 Task: Select a due date automation when advanced on, 2 days before a card is due add fields with custom field "Resume" set to a date in this month at 11:00 AM.
Action: Mouse moved to (1058, 75)
Screenshot: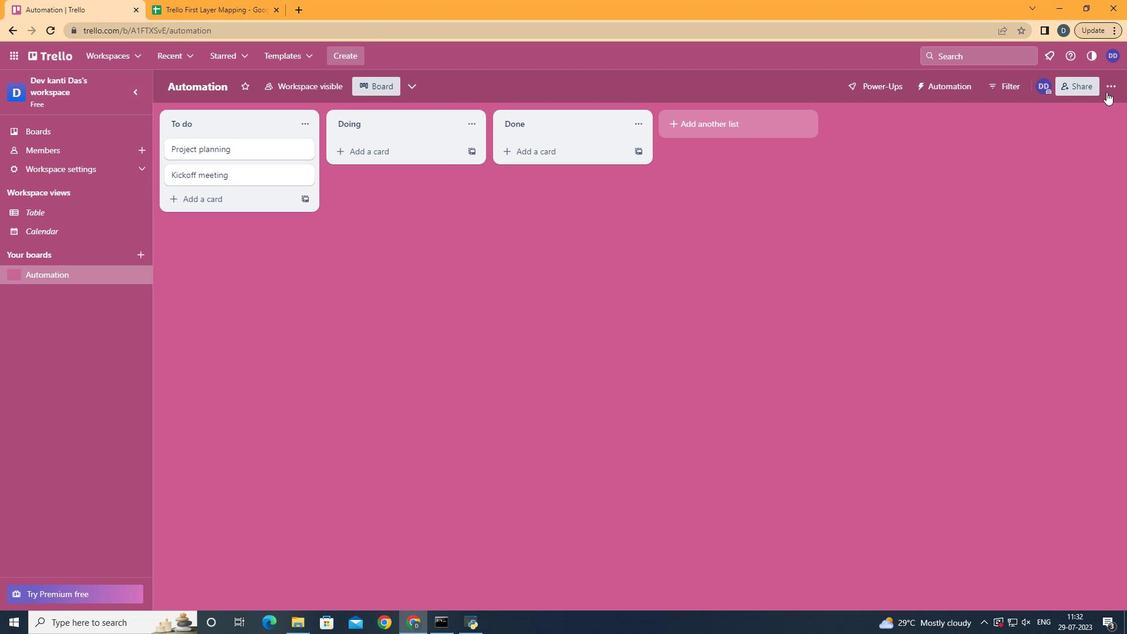 
Action: Mouse pressed left at (1058, 75)
Screenshot: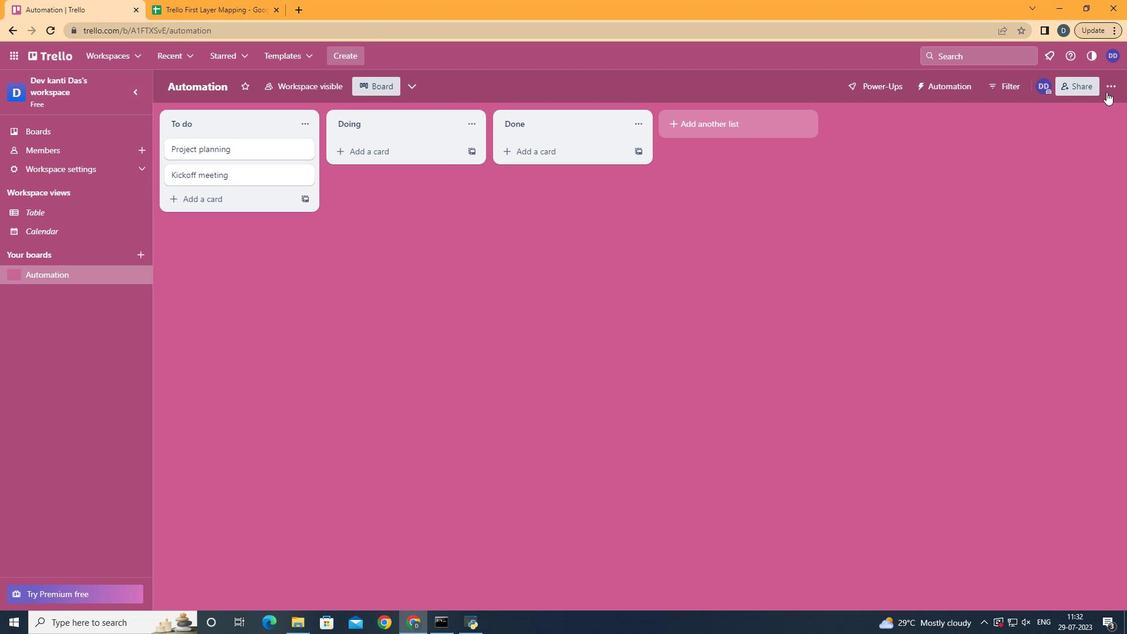 
Action: Mouse moved to (978, 235)
Screenshot: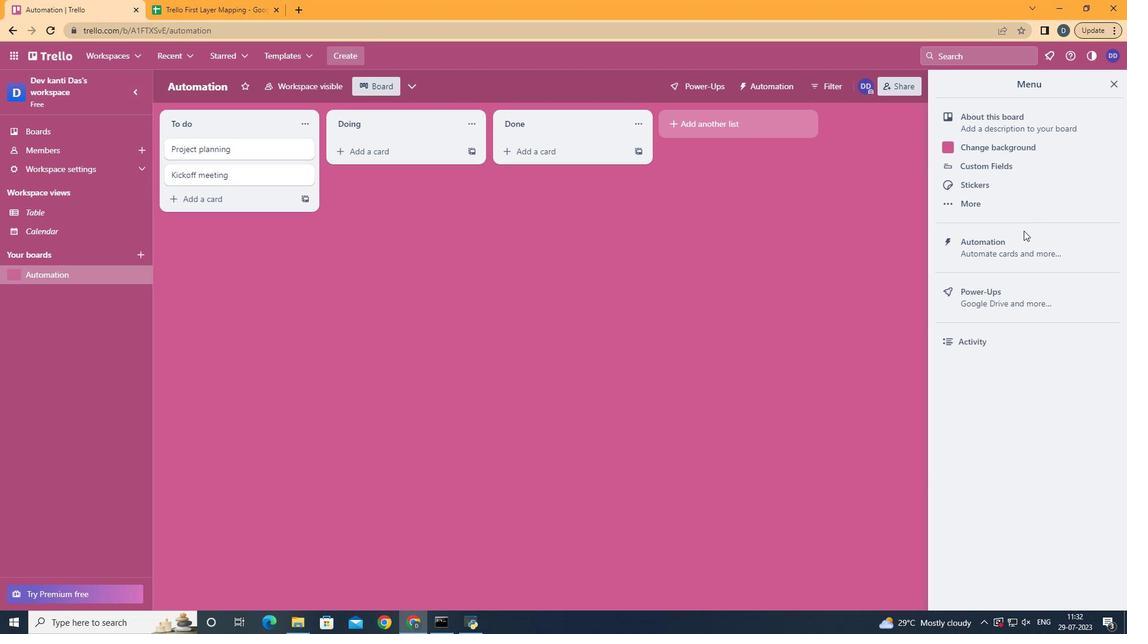 
Action: Mouse pressed left at (978, 235)
Screenshot: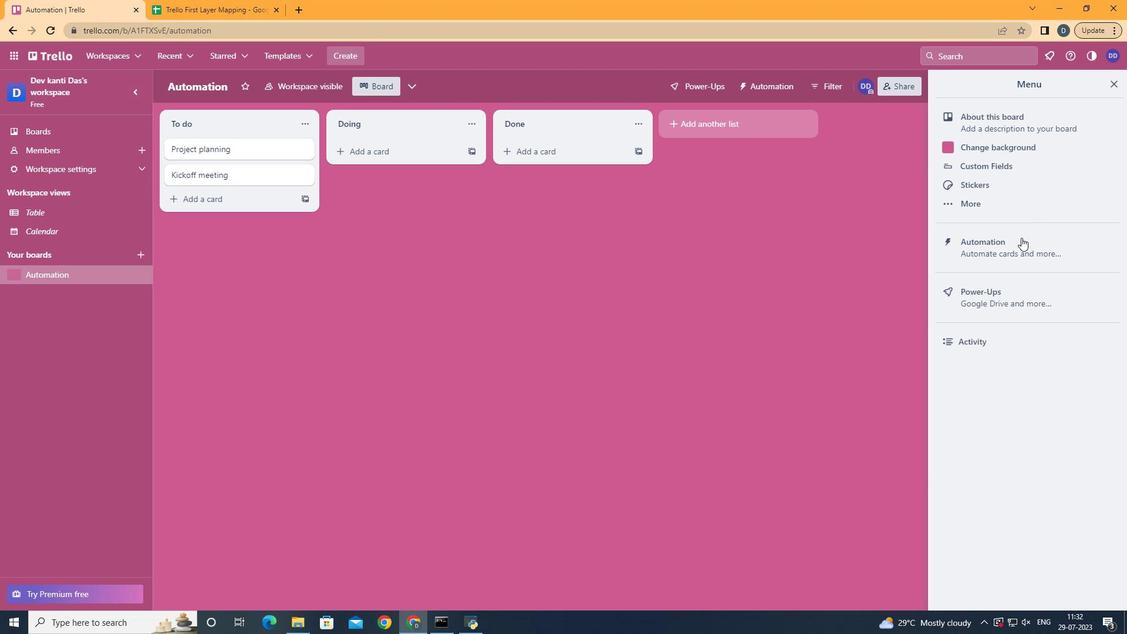 
Action: Mouse moved to (263, 224)
Screenshot: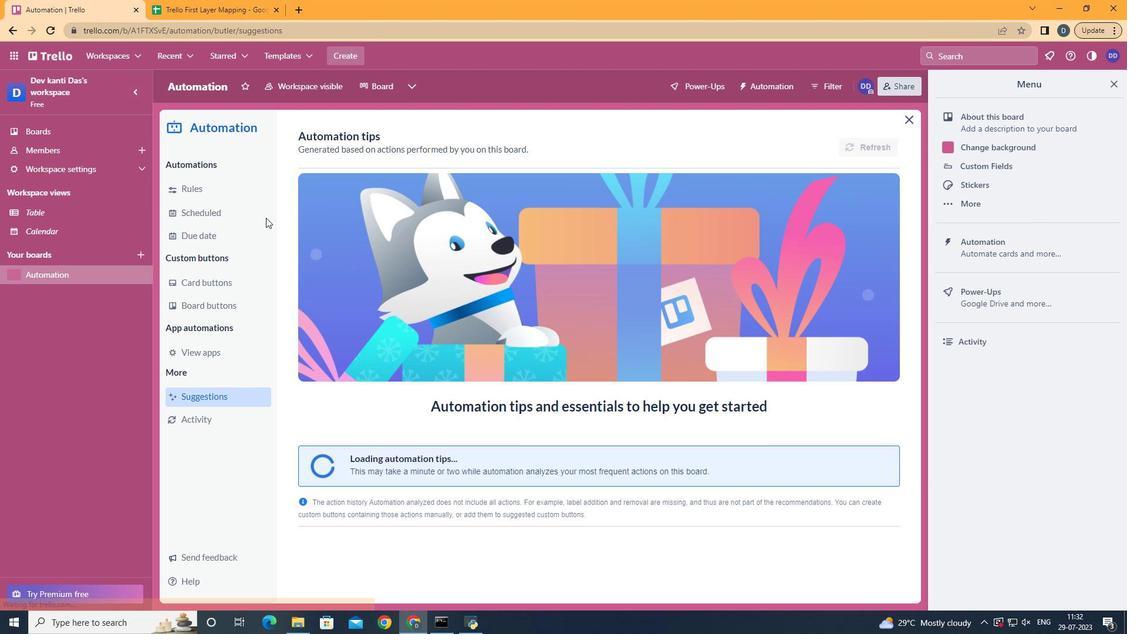 
Action: Mouse pressed left at (263, 224)
Screenshot: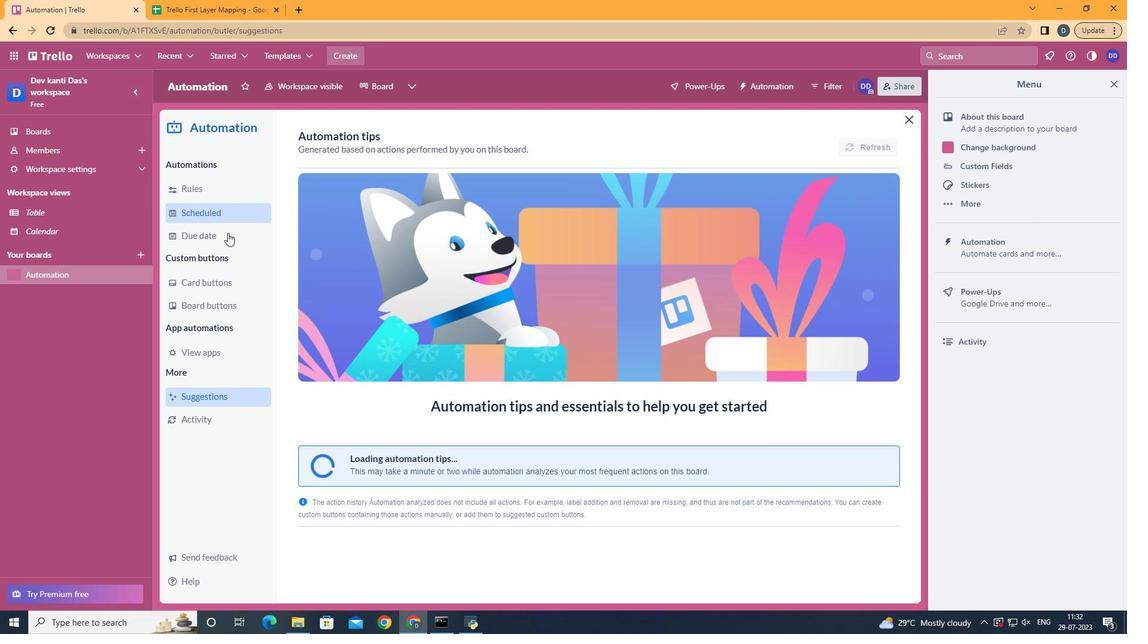 
Action: Mouse moved to (815, 133)
Screenshot: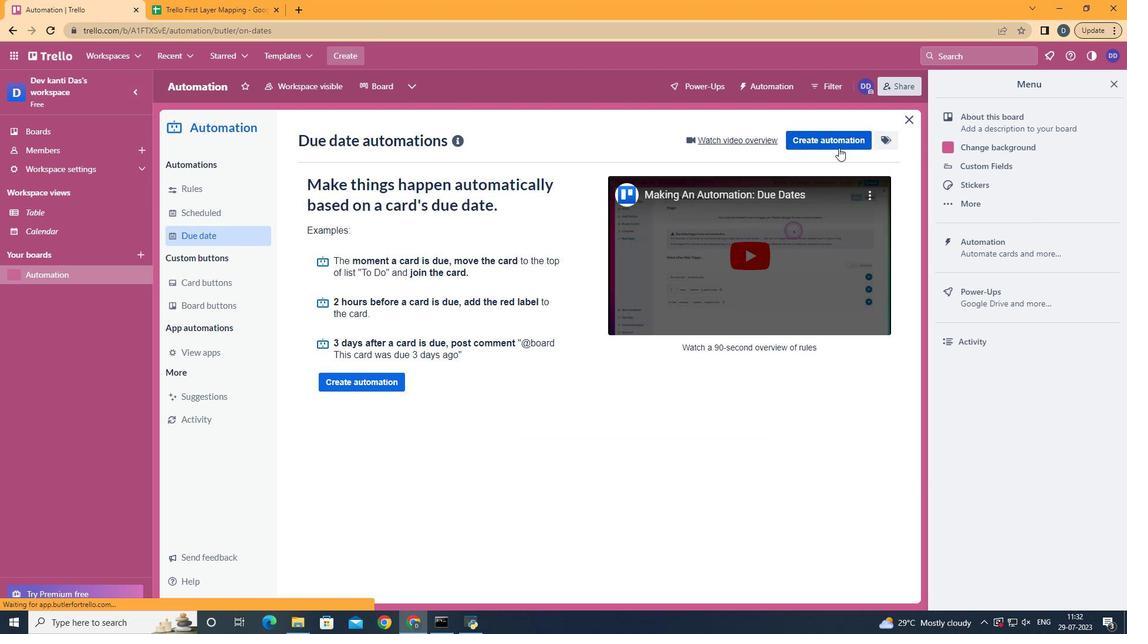 
Action: Mouse pressed left at (815, 133)
Screenshot: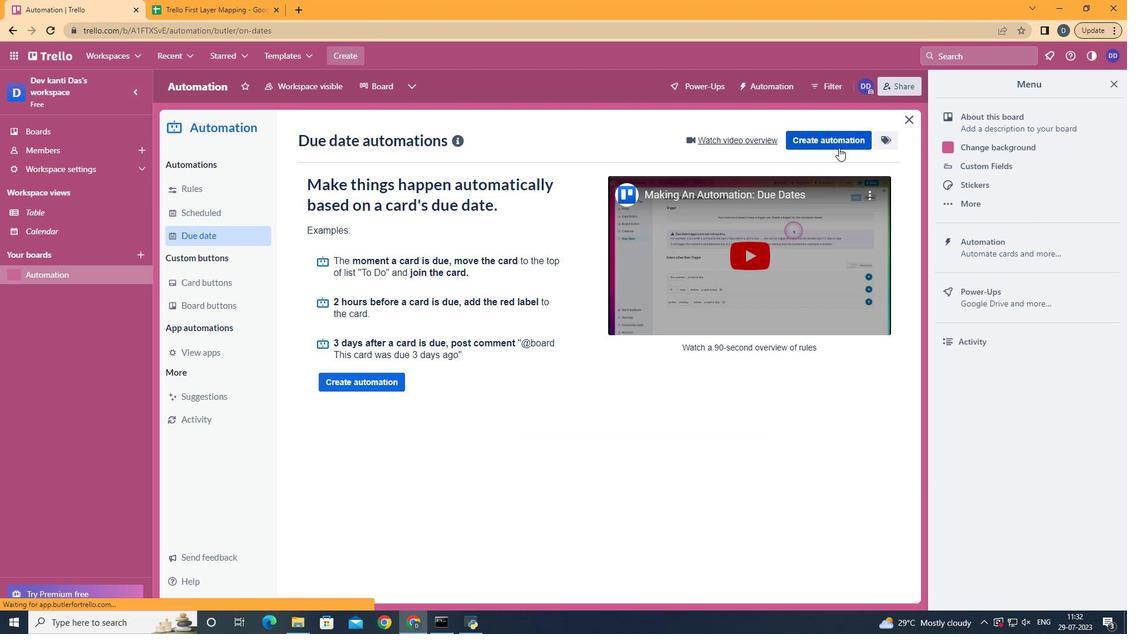 
Action: Mouse moved to (537, 234)
Screenshot: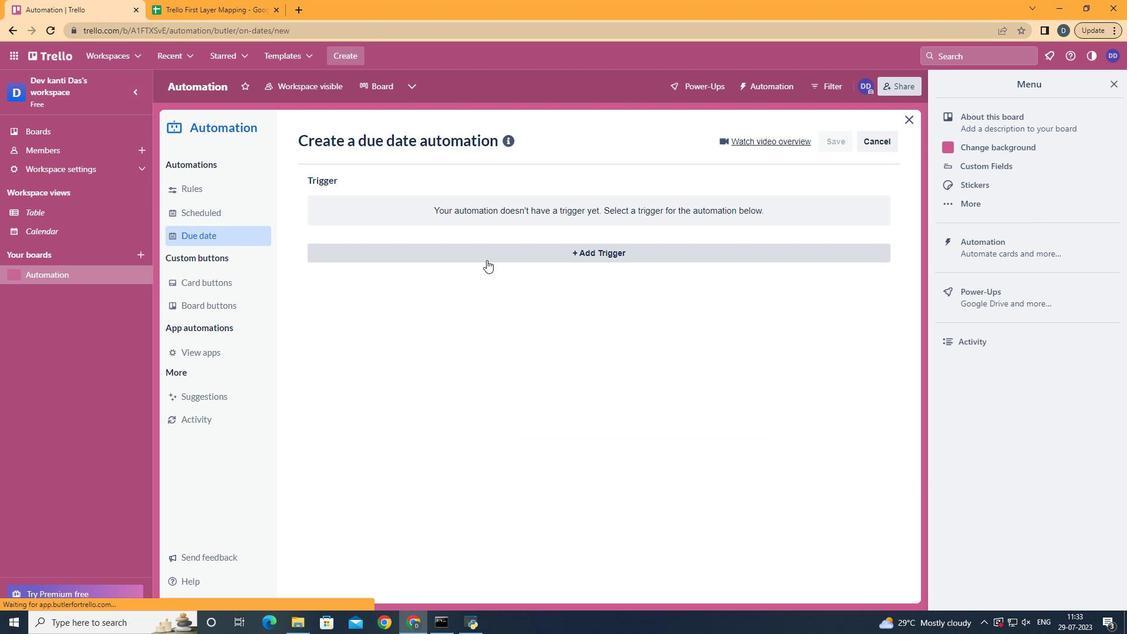 
Action: Mouse pressed left at (537, 234)
Screenshot: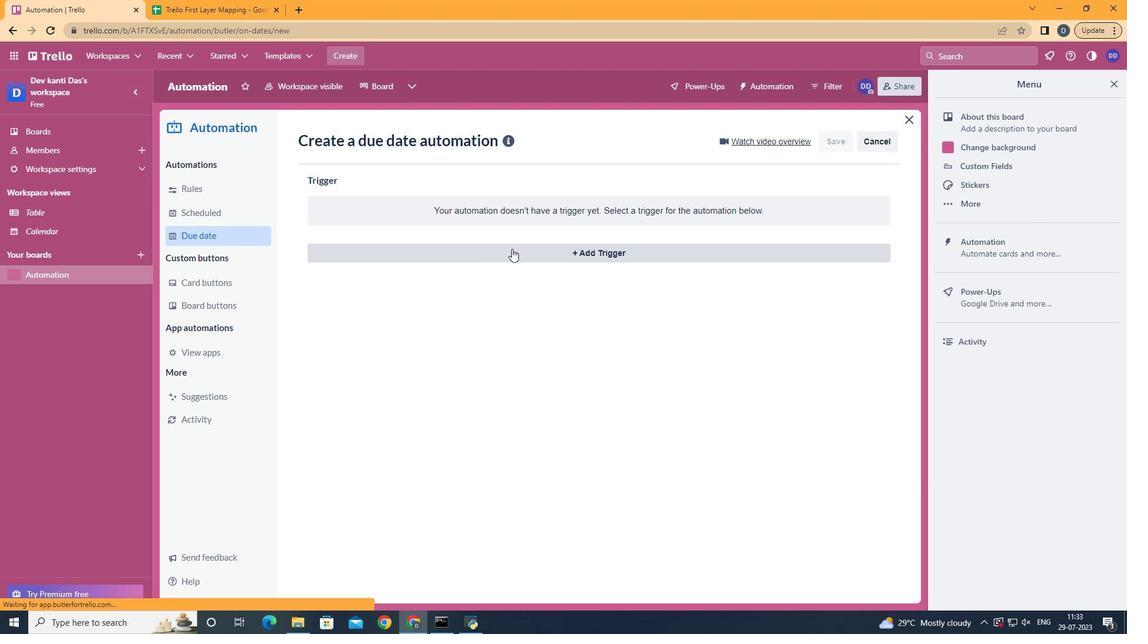 
Action: Mouse moved to (545, 242)
Screenshot: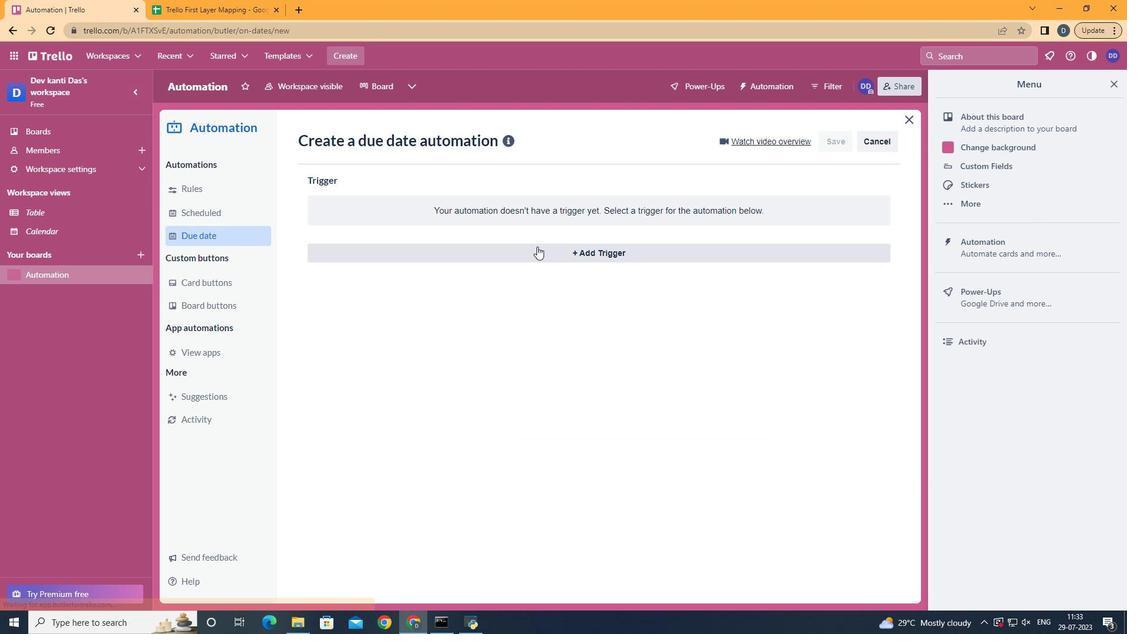 
Action: Mouse pressed left at (545, 242)
Screenshot: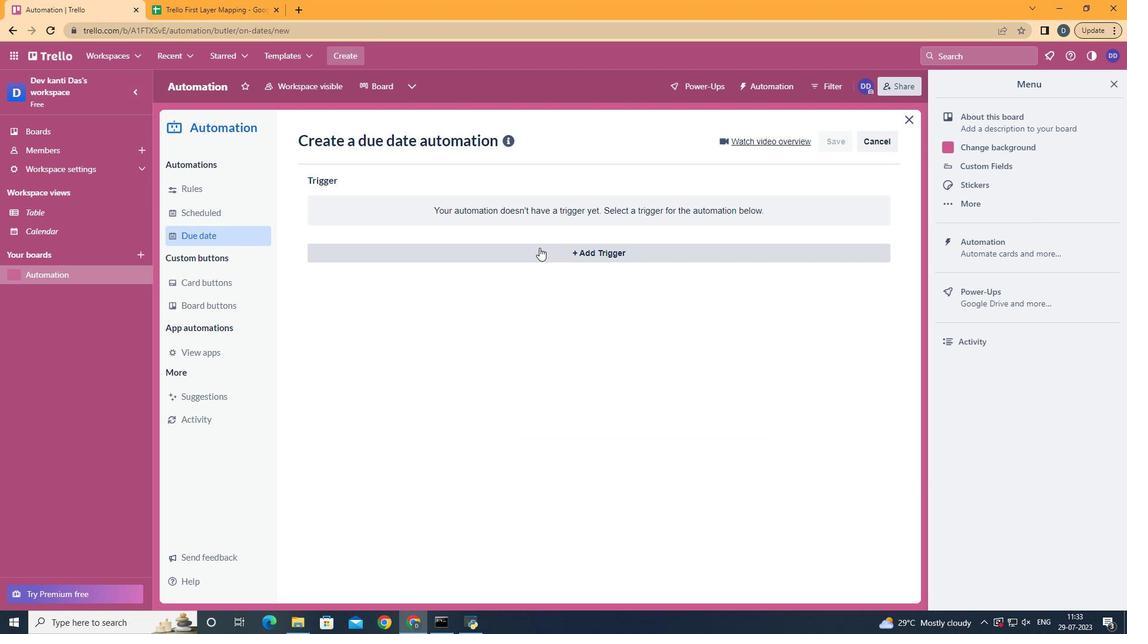 
Action: Mouse moved to (481, 433)
Screenshot: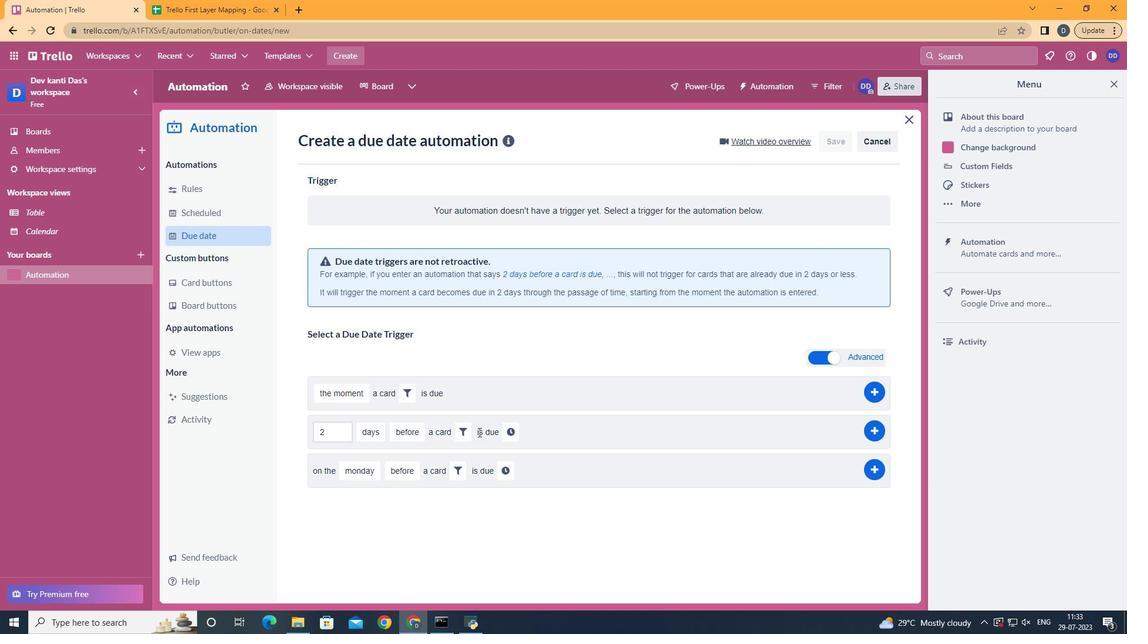 
Action: Mouse pressed left at (481, 433)
Screenshot: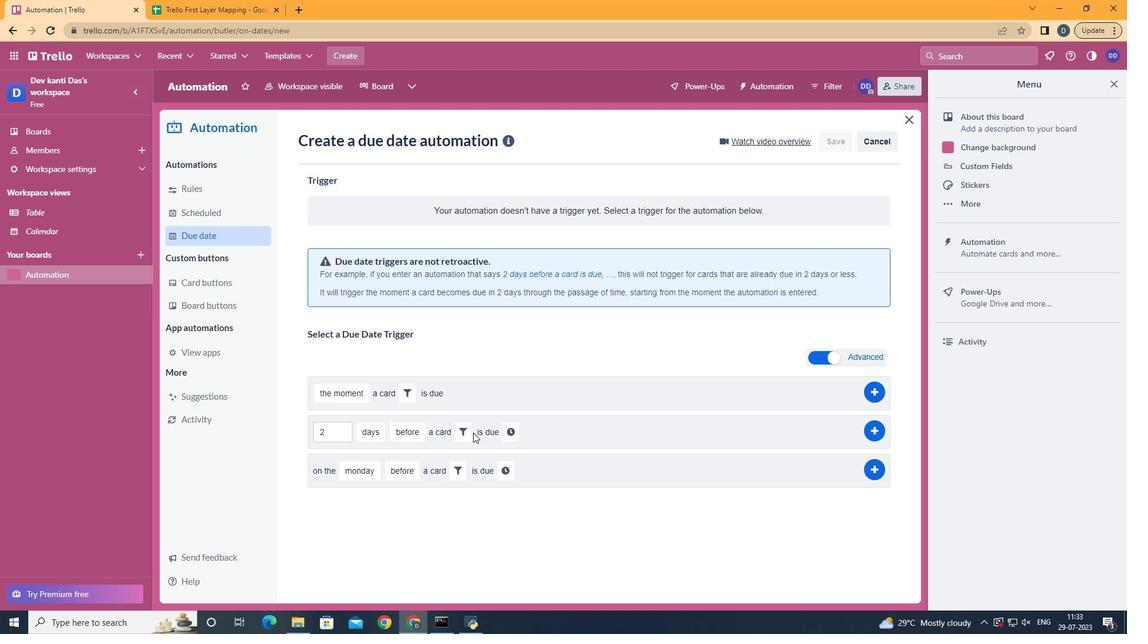 
Action: Mouse moved to (638, 468)
Screenshot: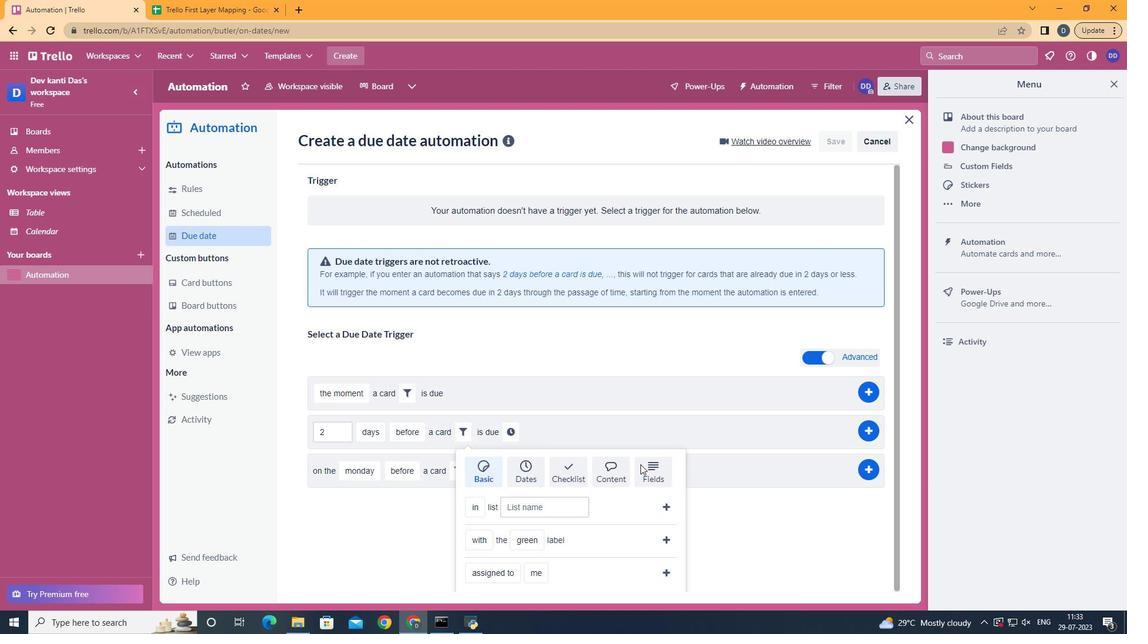 
Action: Mouse pressed left at (638, 468)
Screenshot: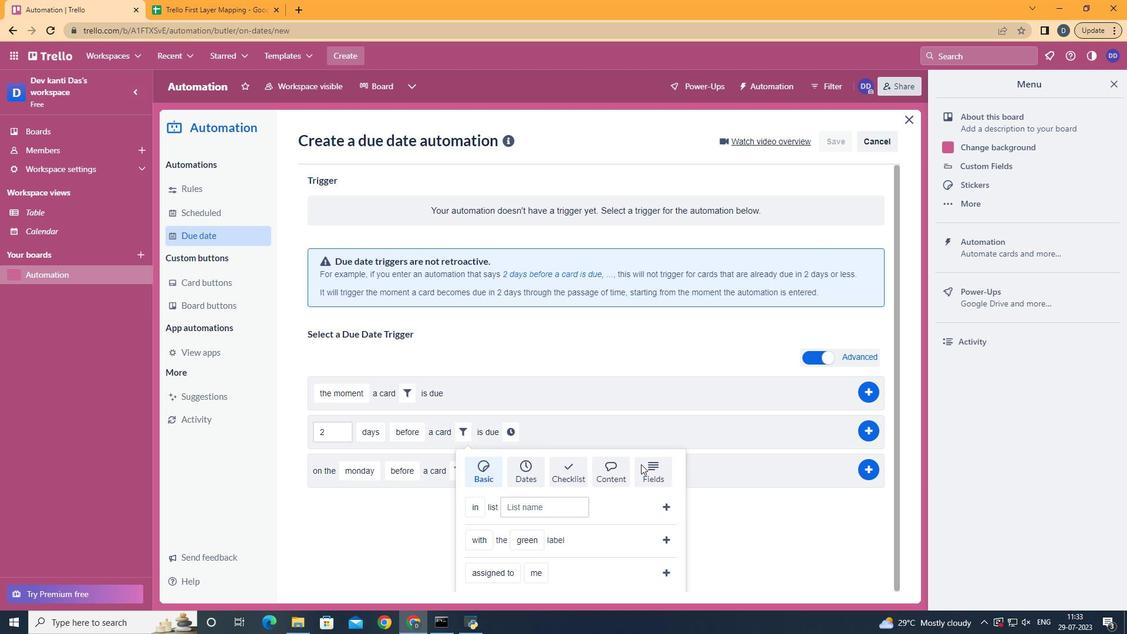 
Action: Mouse moved to (638, 468)
Screenshot: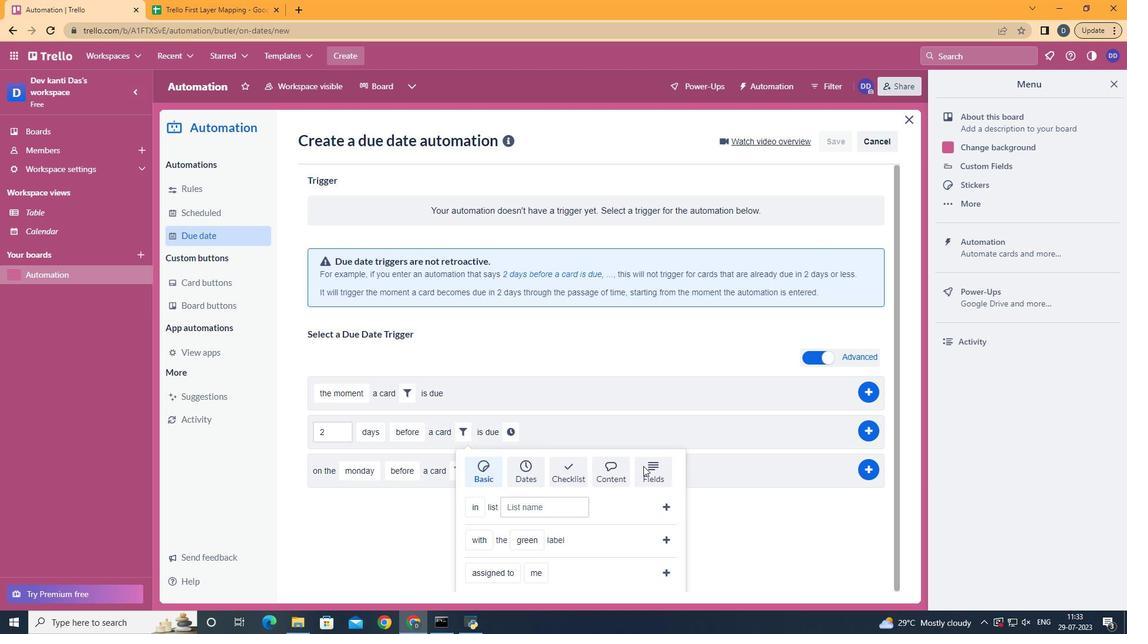 
Action: Mouse scrolled (638, 467) with delta (0, 0)
Screenshot: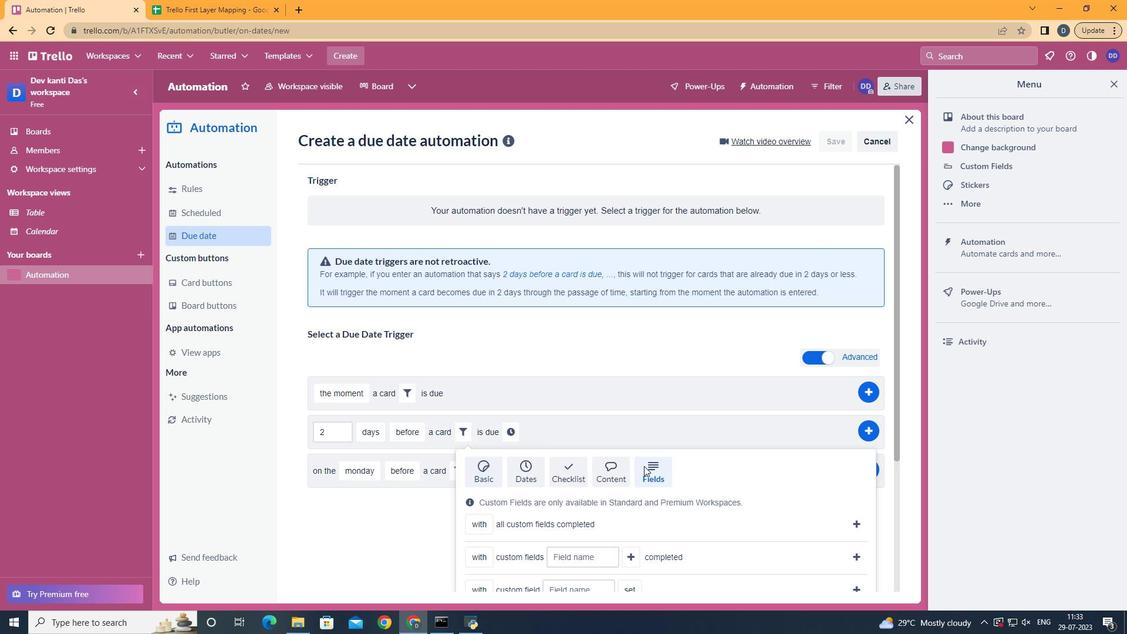 
Action: Mouse scrolled (638, 467) with delta (0, 0)
Screenshot: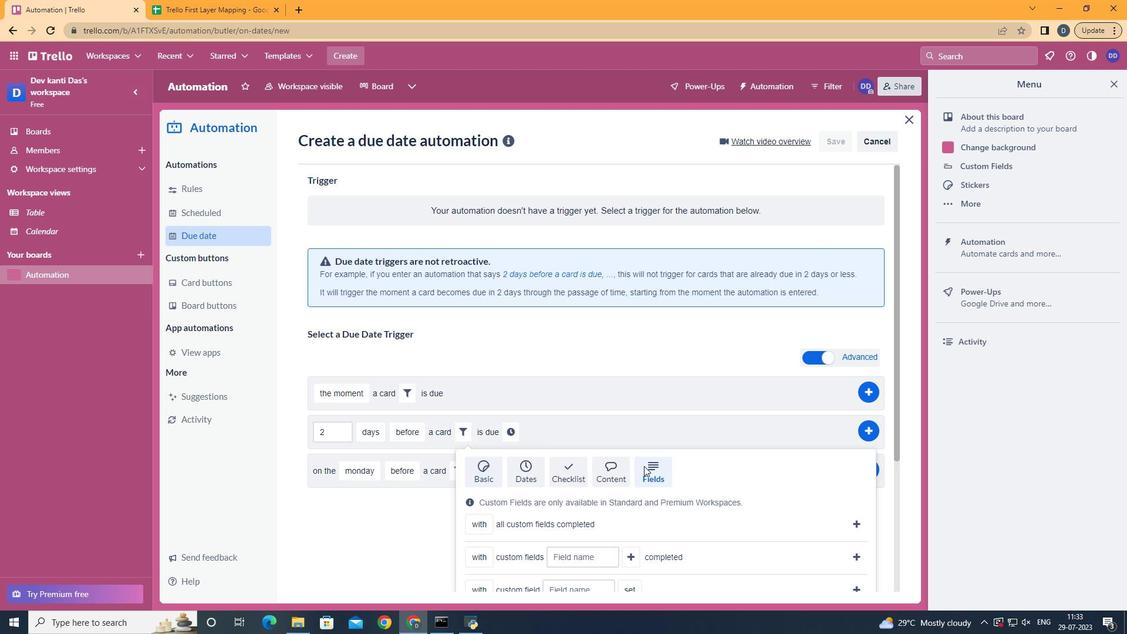 
Action: Mouse scrolled (638, 467) with delta (0, 0)
Screenshot: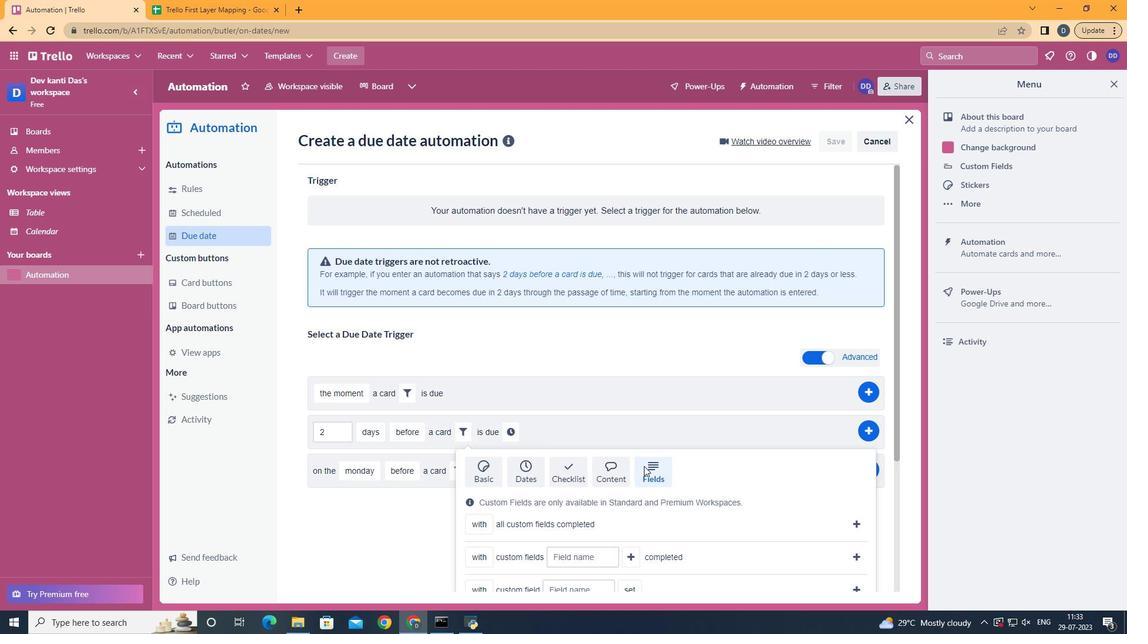 
Action: Mouse scrolled (638, 467) with delta (0, 0)
Screenshot: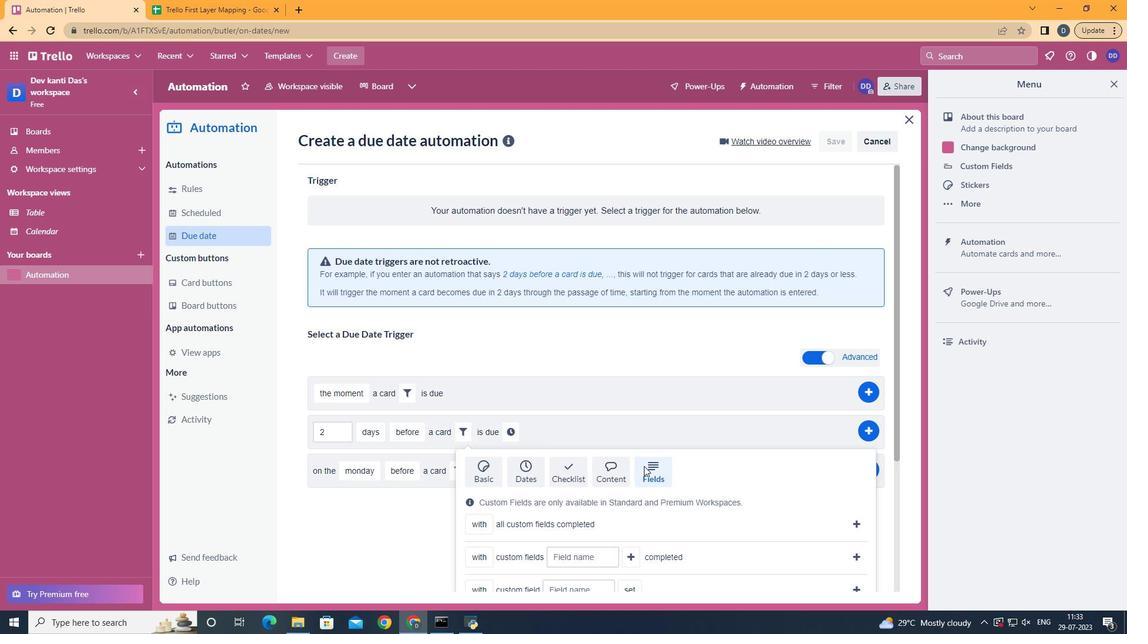 
Action: Mouse scrolled (638, 467) with delta (0, 0)
Screenshot: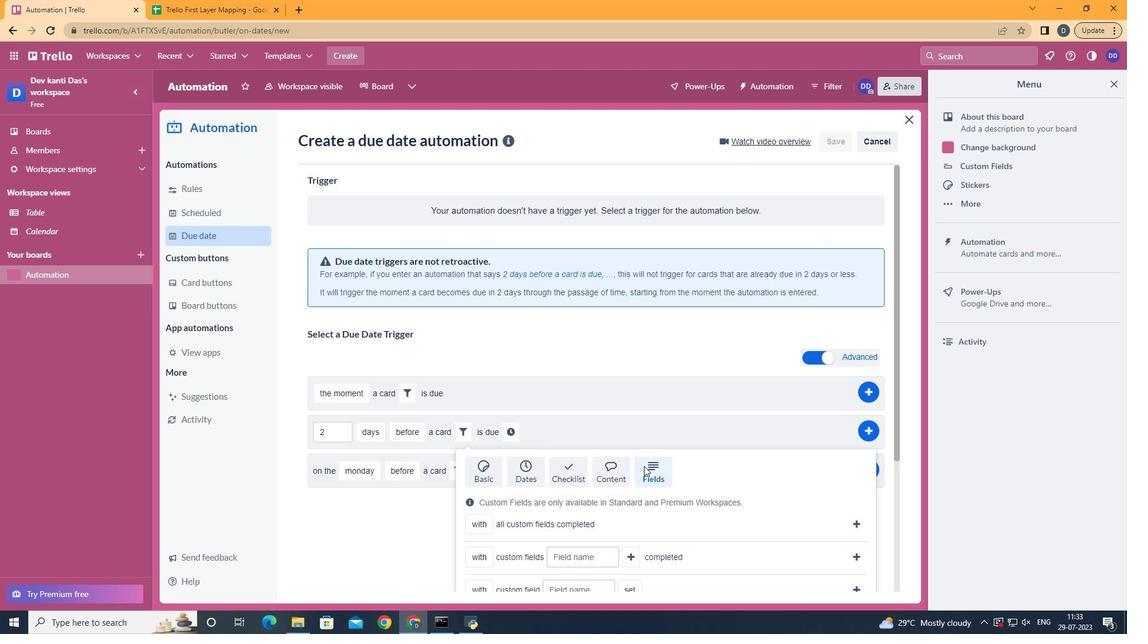 
Action: Mouse scrolled (638, 467) with delta (0, 0)
Screenshot: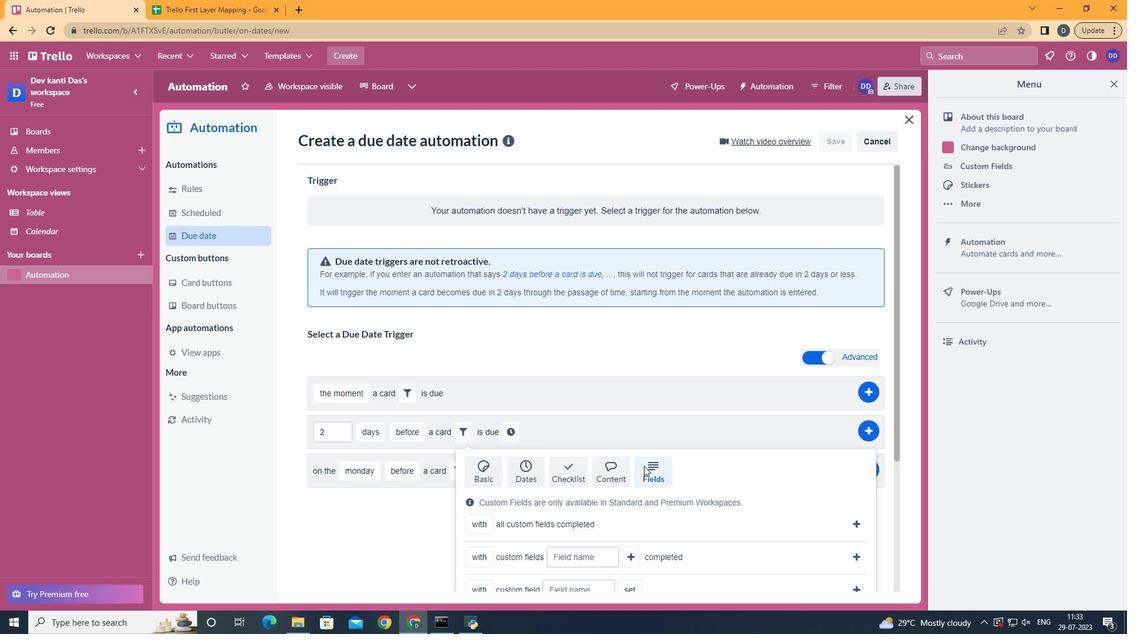
Action: Mouse moved to (496, 562)
Screenshot: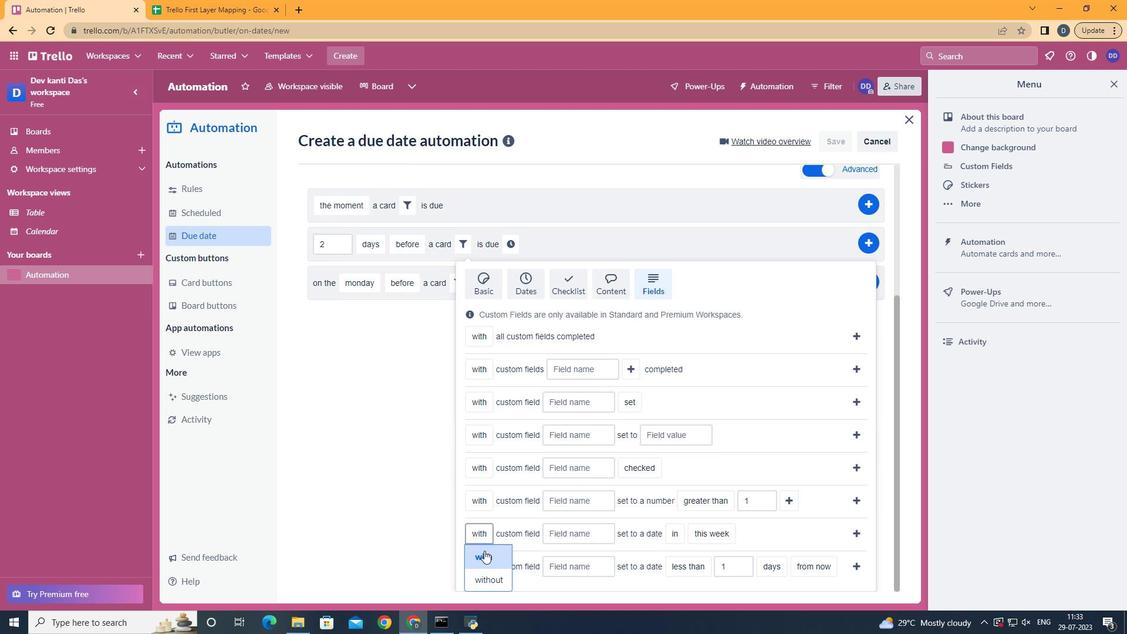 
Action: Mouse pressed left at (496, 562)
Screenshot: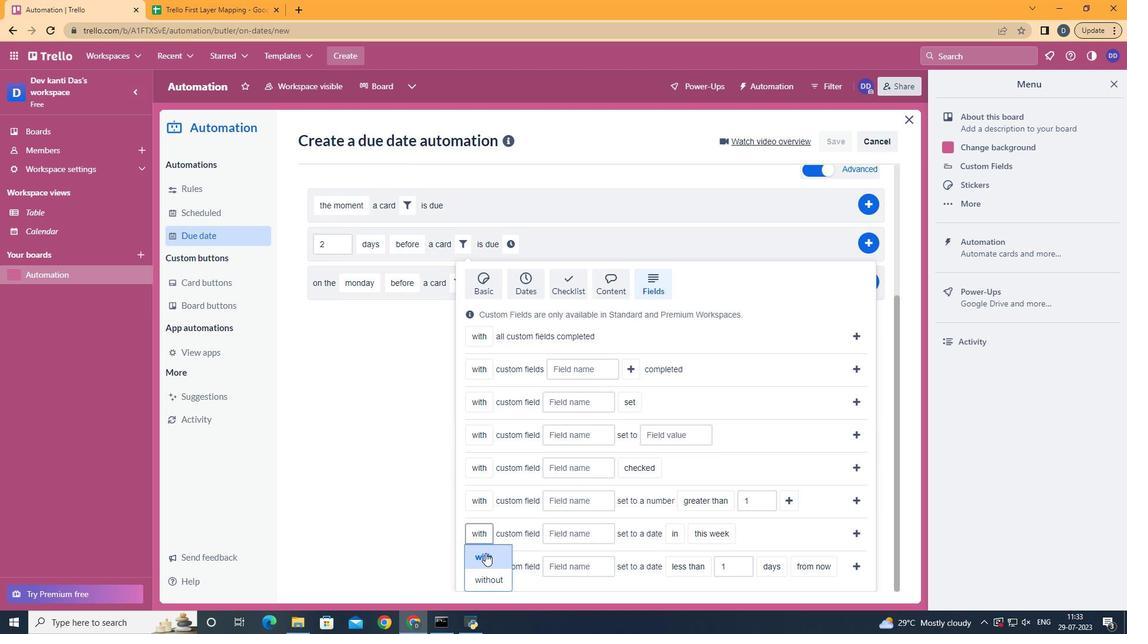 
Action: Mouse moved to (567, 539)
Screenshot: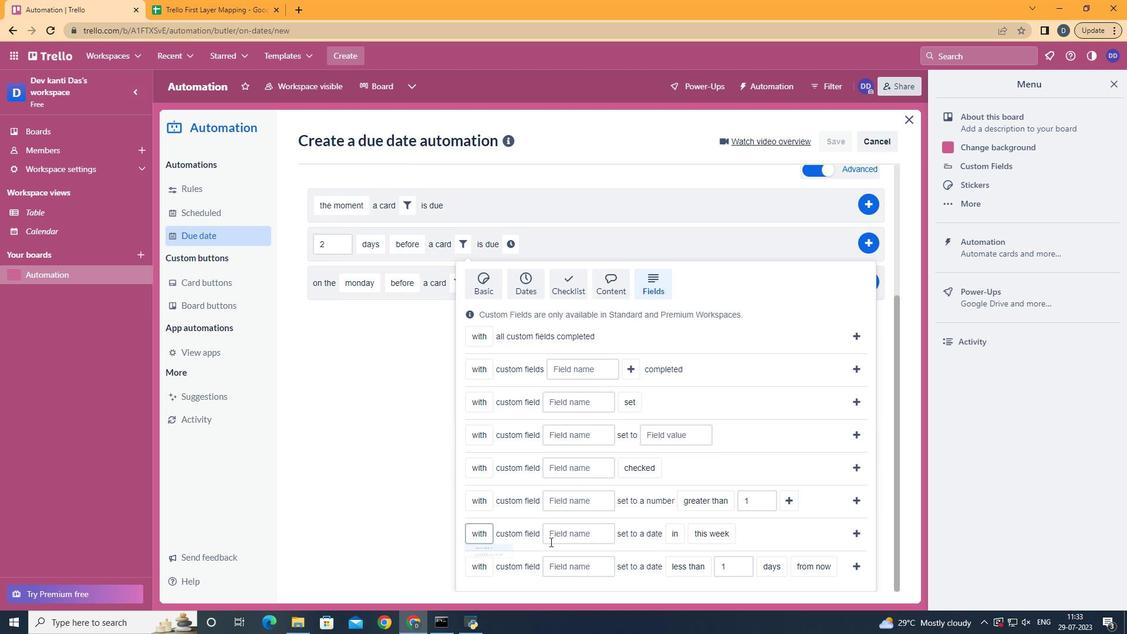 
Action: Mouse pressed left at (567, 539)
Screenshot: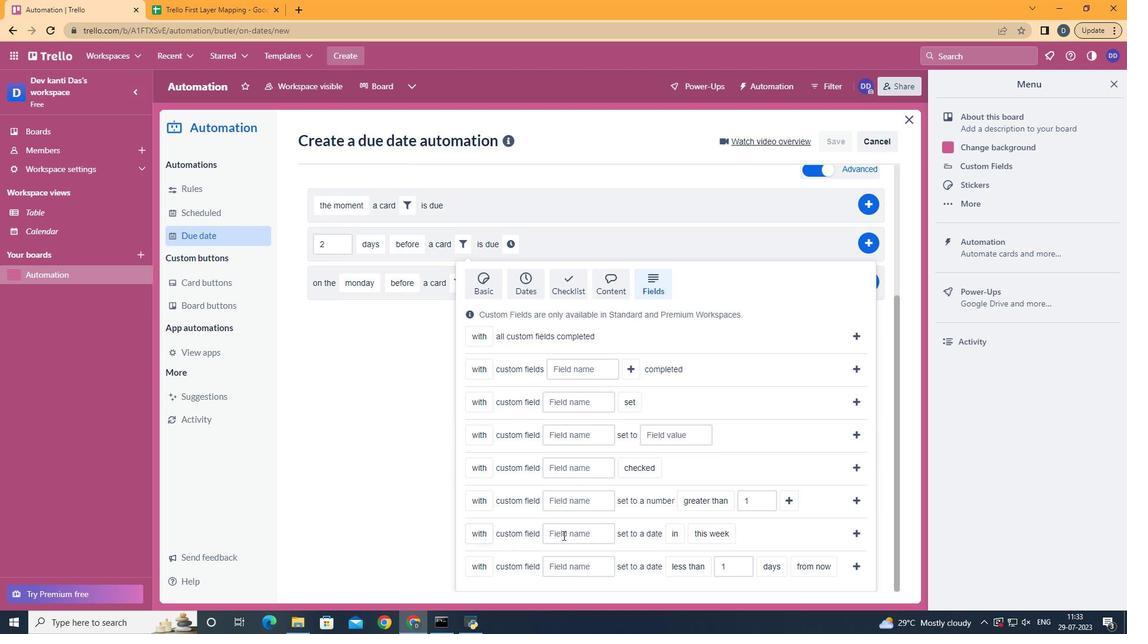 
Action: Key pressed <Key.shift>Resume
Screenshot: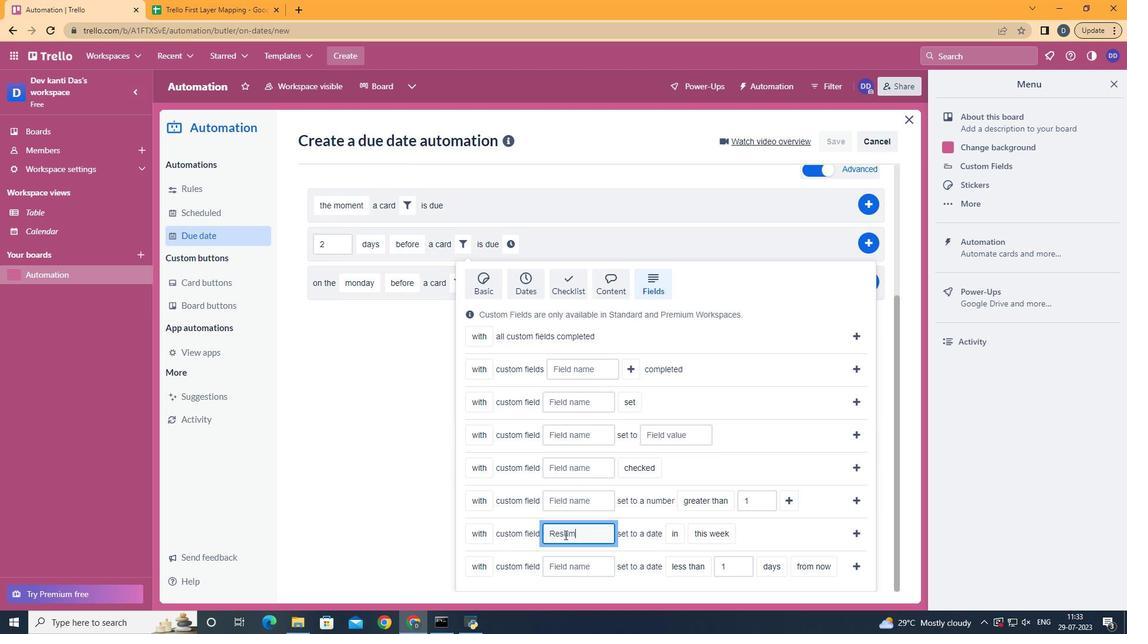 
Action: Mouse moved to (671, 560)
Screenshot: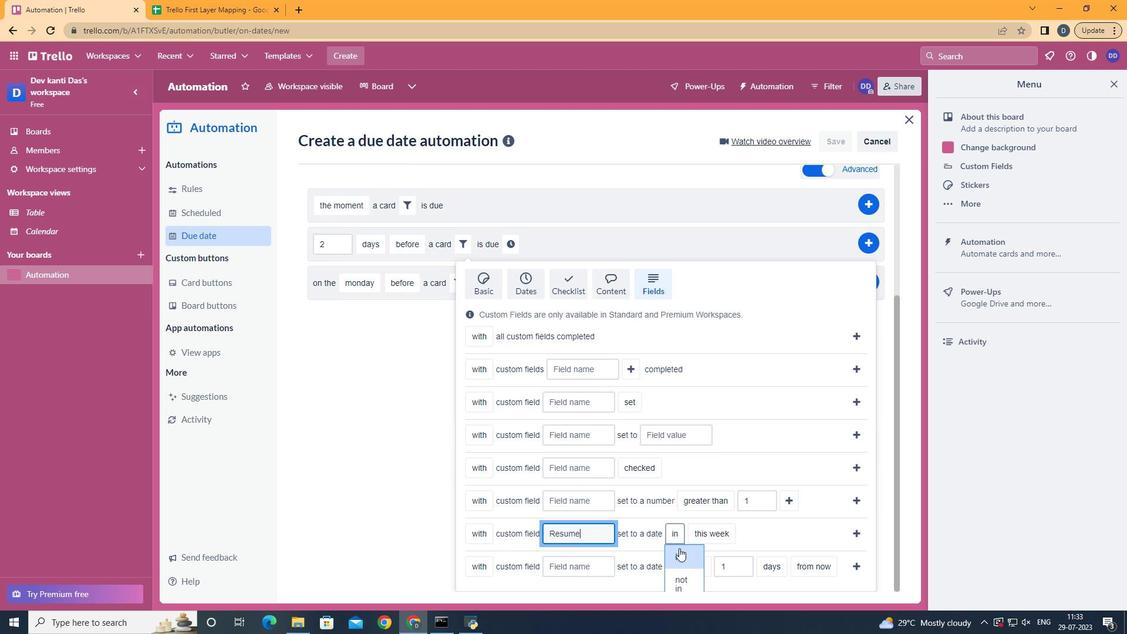 
Action: Mouse pressed left at (671, 560)
Screenshot: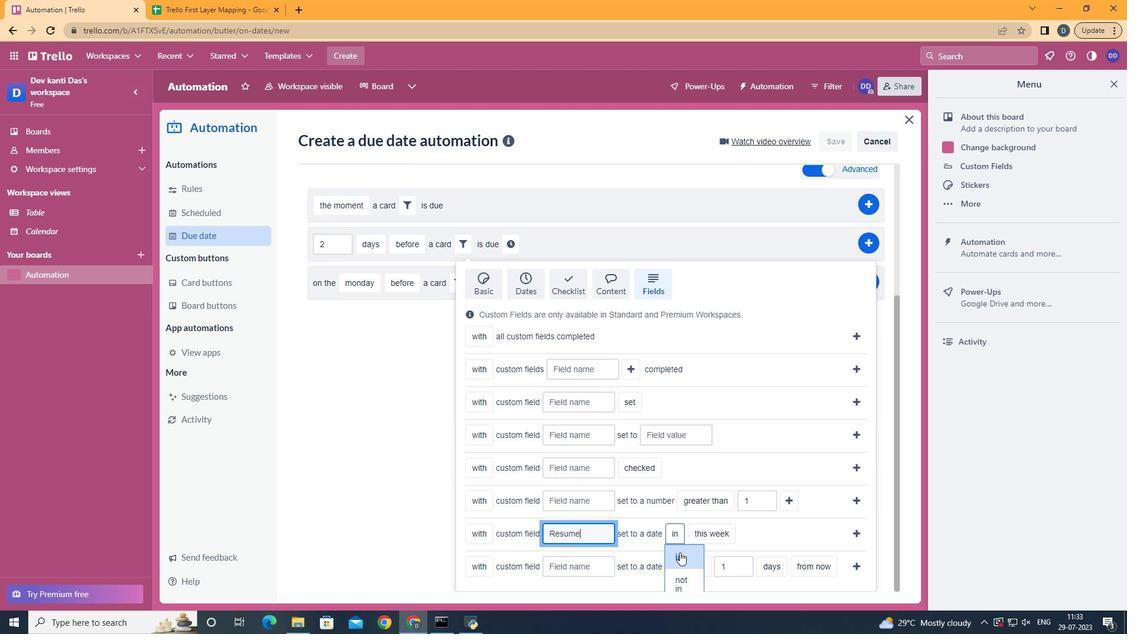 
Action: Mouse moved to (706, 589)
Screenshot: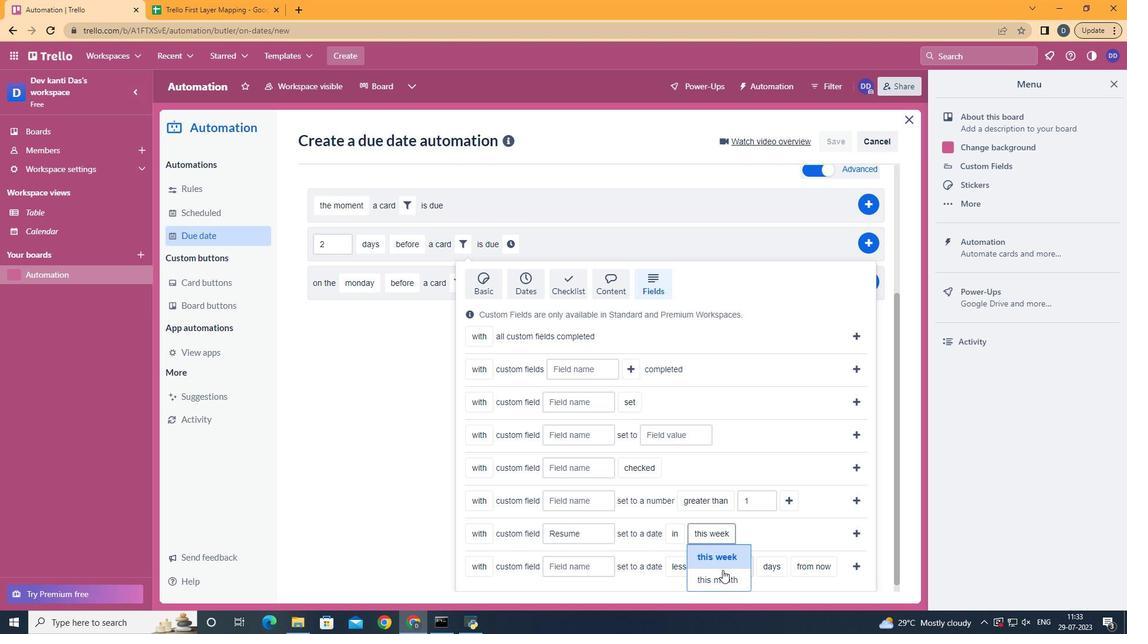 
Action: Mouse pressed left at (706, 589)
Screenshot: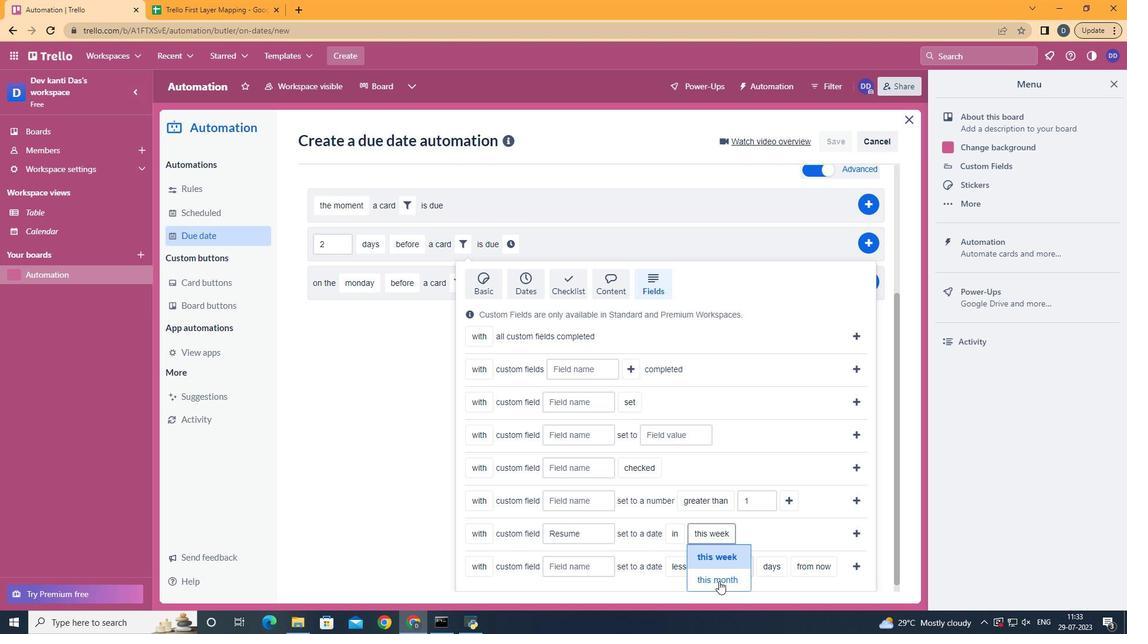 
Action: Mouse moved to (829, 536)
Screenshot: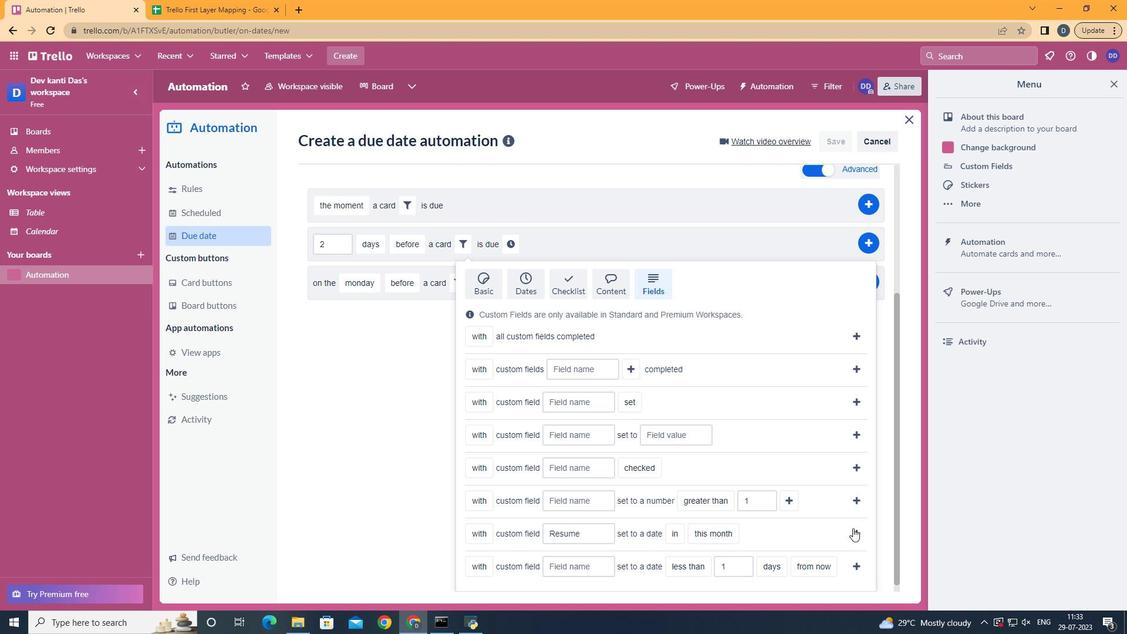 
Action: Mouse pressed left at (829, 536)
Screenshot: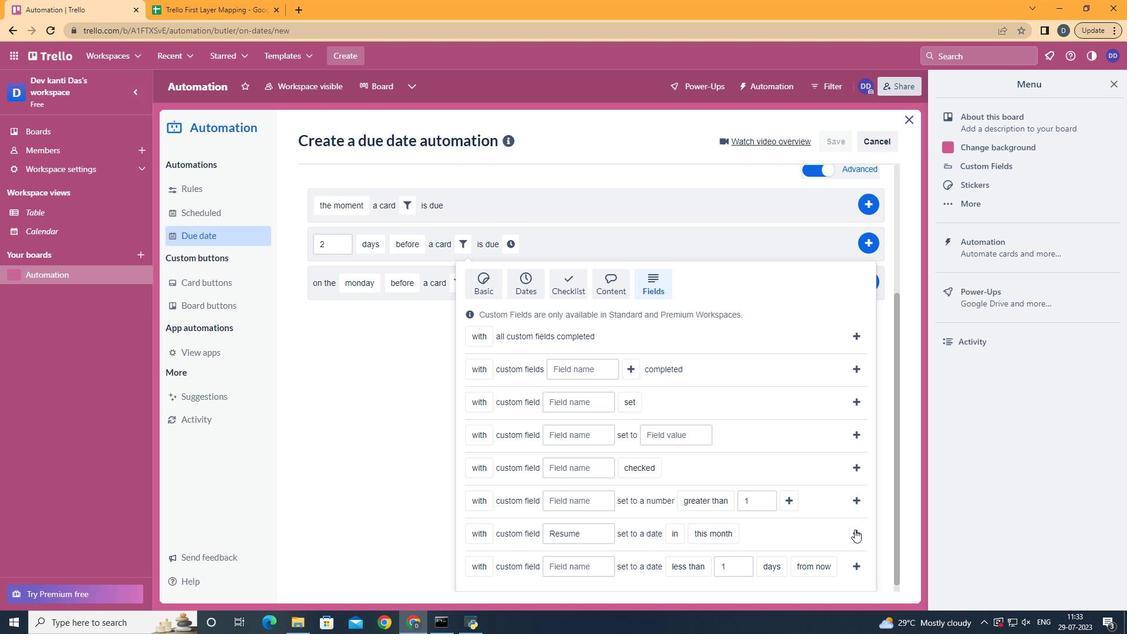 
Action: Mouse moved to (718, 427)
Screenshot: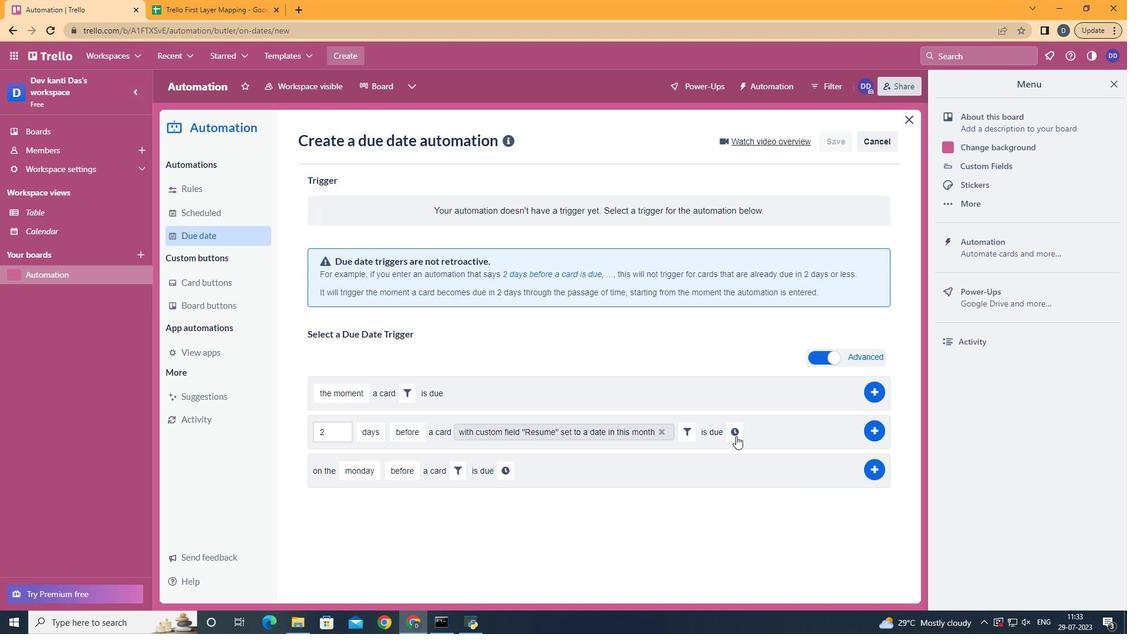 
Action: Mouse pressed left at (718, 427)
Screenshot: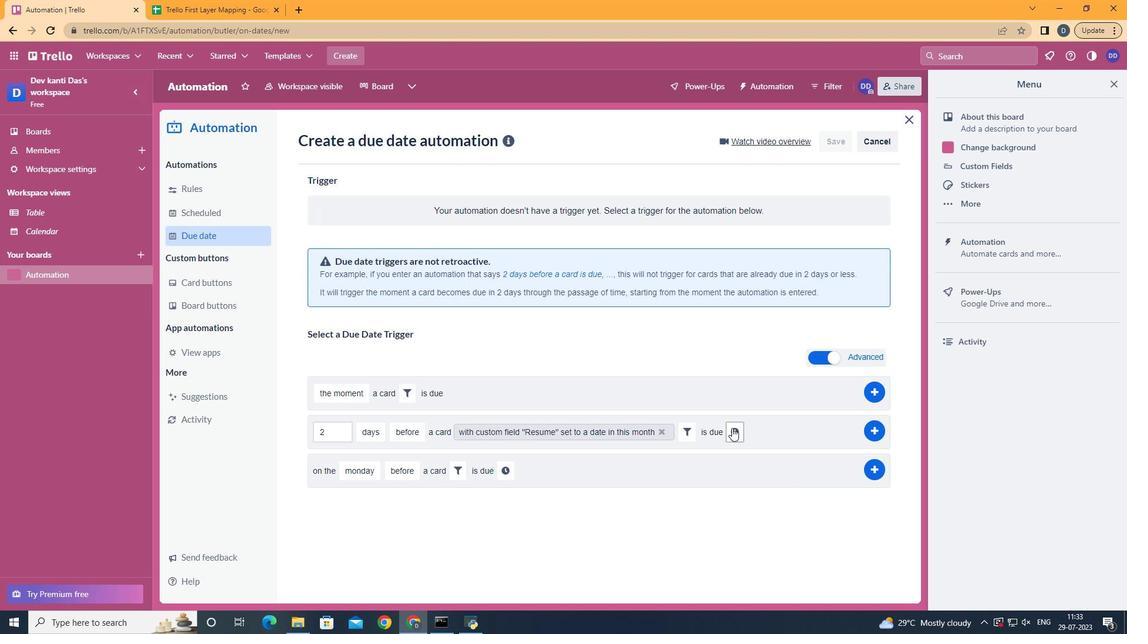 
Action: Mouse moved to (416, 469)
Screenshot: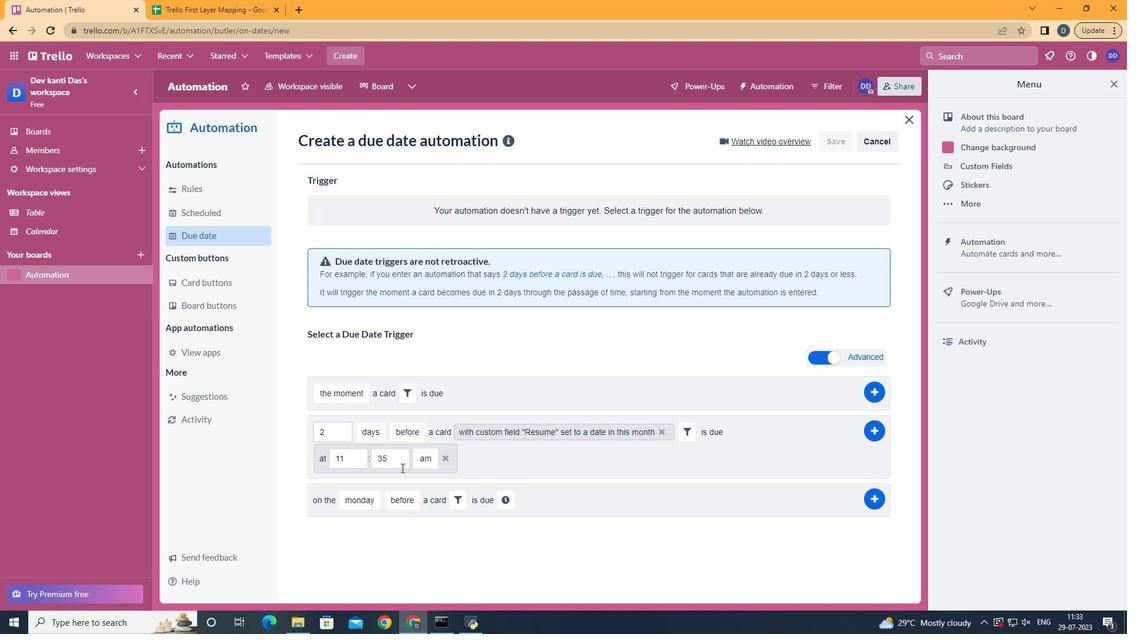 
Action: Mouse pressed left at (416, 469)
Screenshot: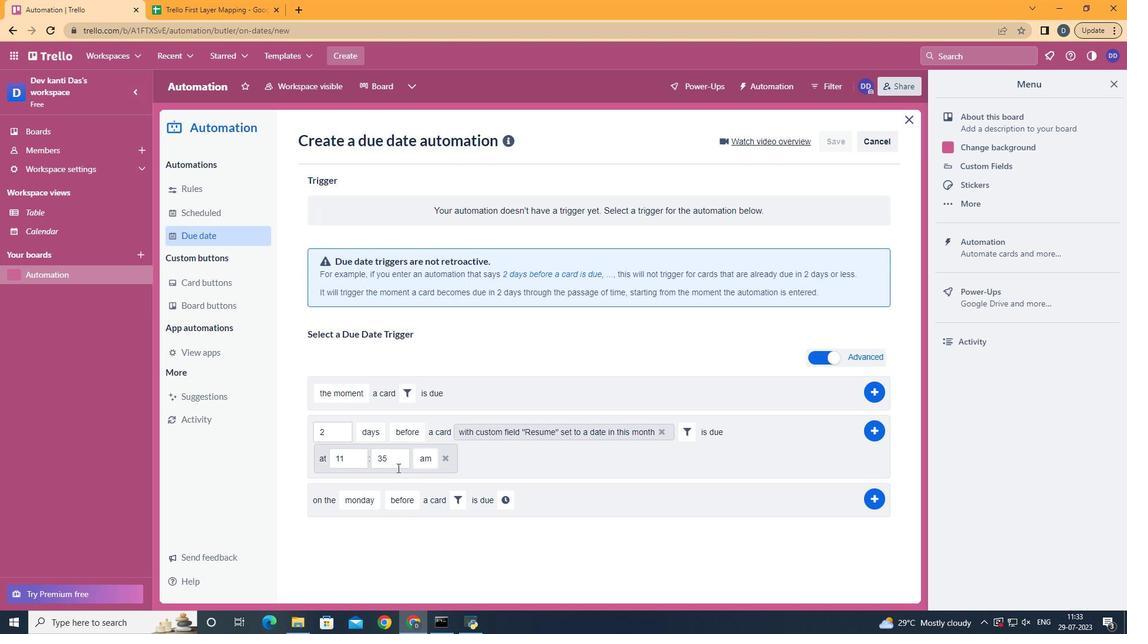 
Action: Key pressed <Key.backspace><Key.backspace>00
Screenshot: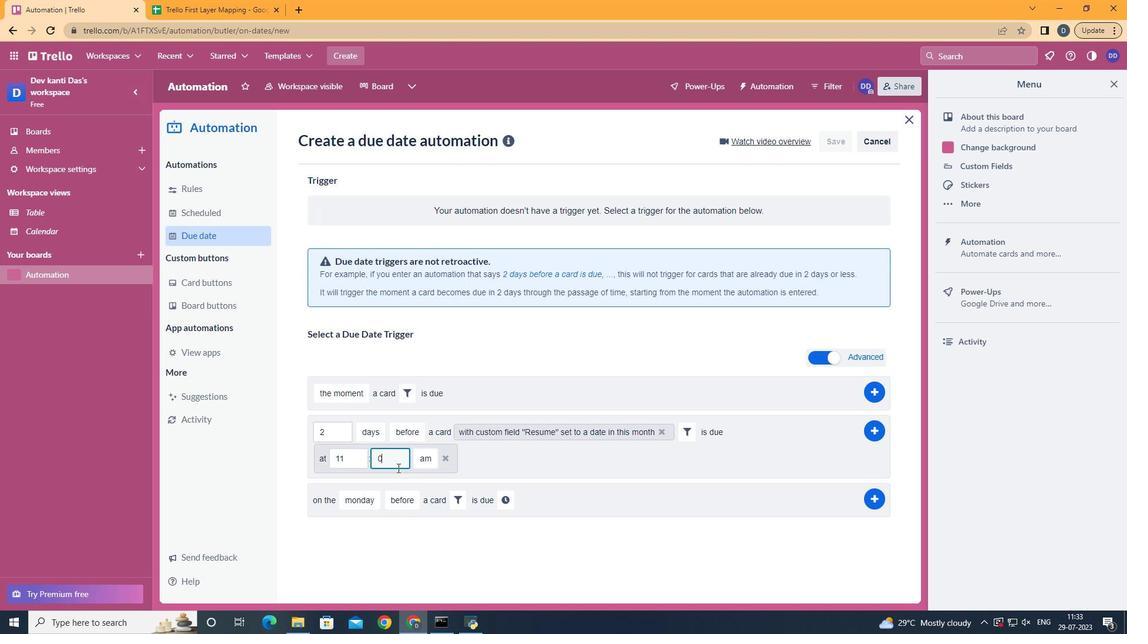 
Action: Mouse moved to (442, 478)
Screenshot: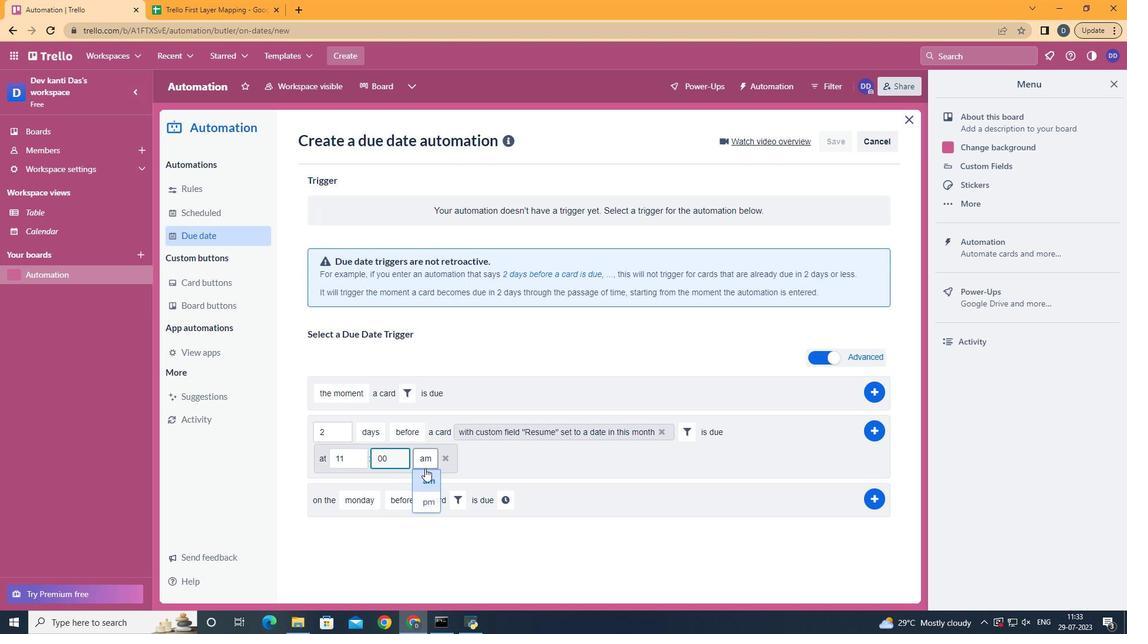 
Action: Mouse pressed left at (442, 478)
Screenshot: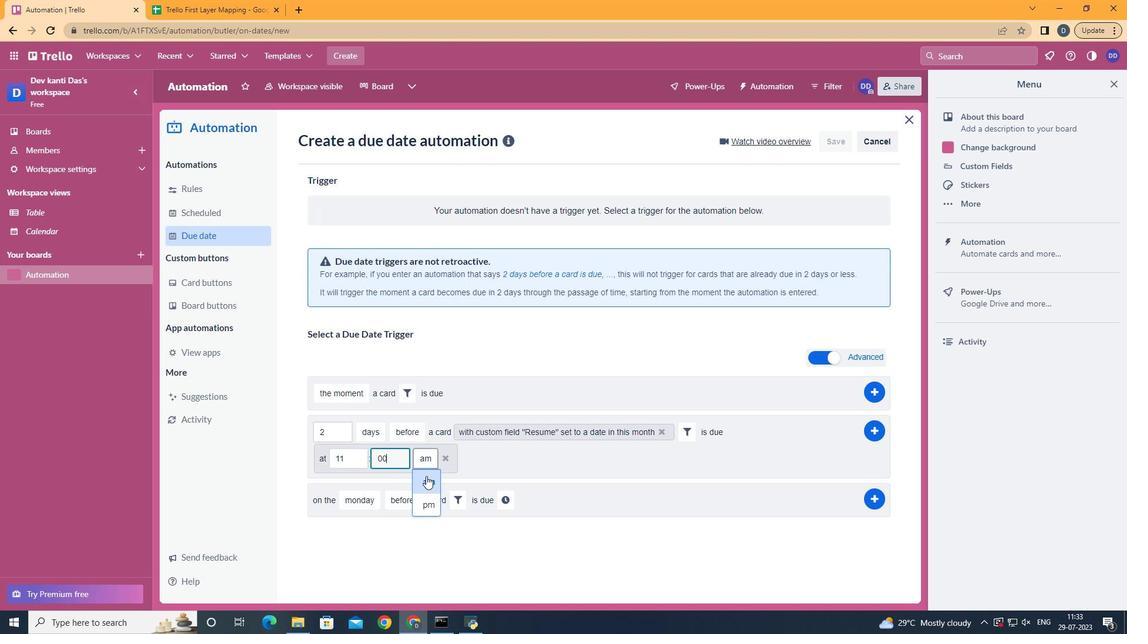 
